 Task: Sort the products in the category "Pre-Mixed Cocktails" by unit price (low first).
Action: Mouse moved to (667, 242)
Screenshot: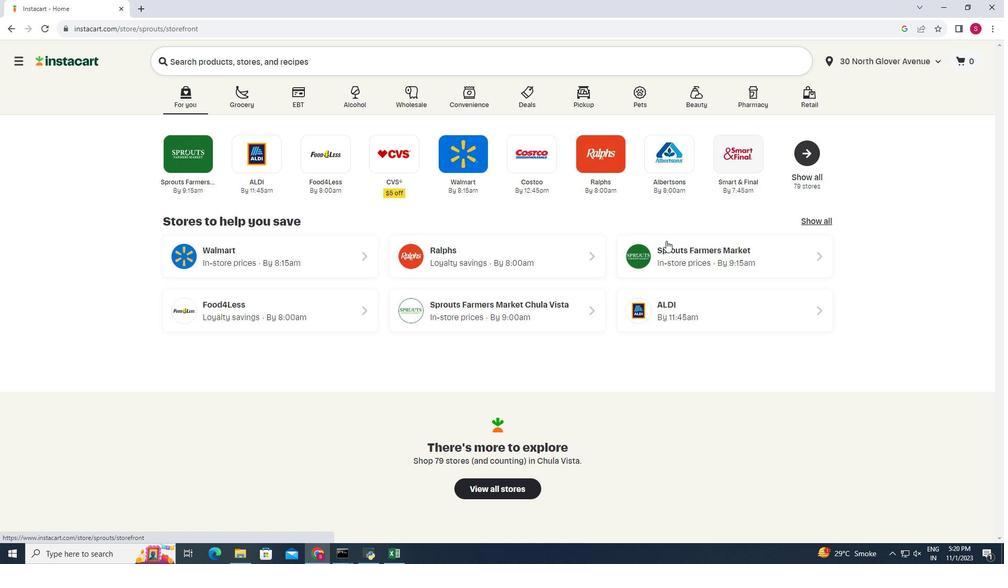 
Action: Mouse pressed left at (667, 242)
Screenshot: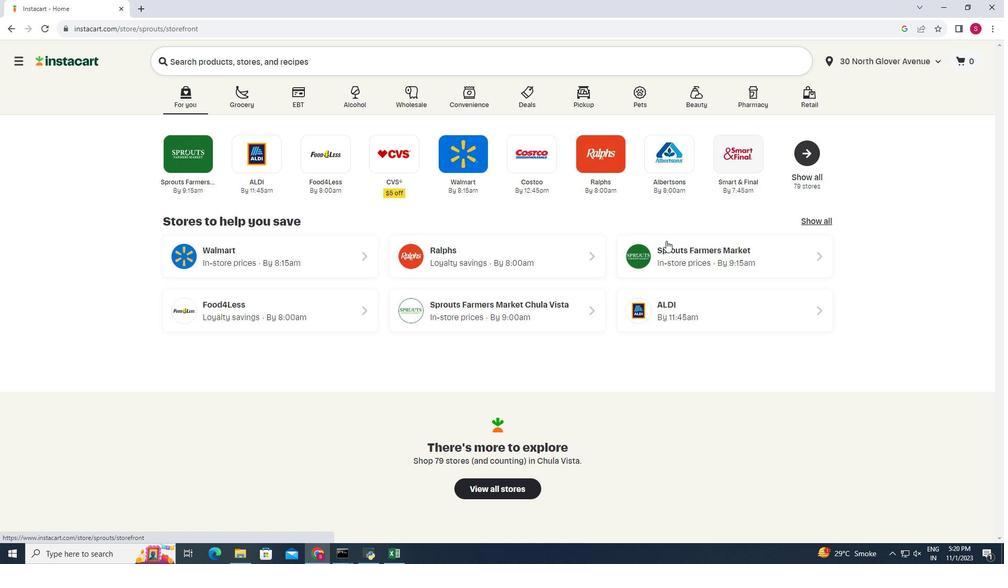 
Action: Mouse moved to (51, 521)
Screenshot: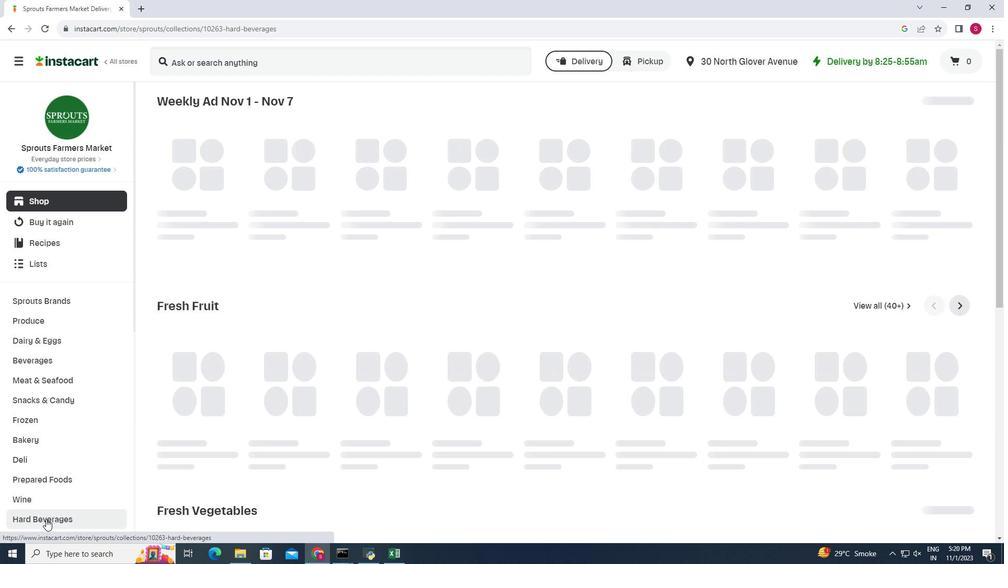 
Action: Mouse pressed left at (51, 521)
Screenshot: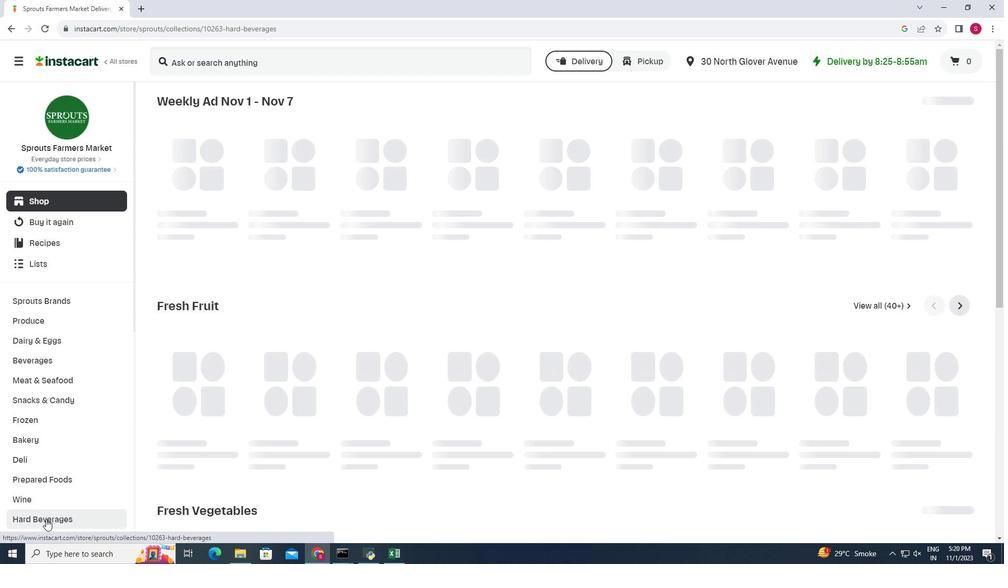 
Action: Mouse moved to (434, 123)
Screenshot: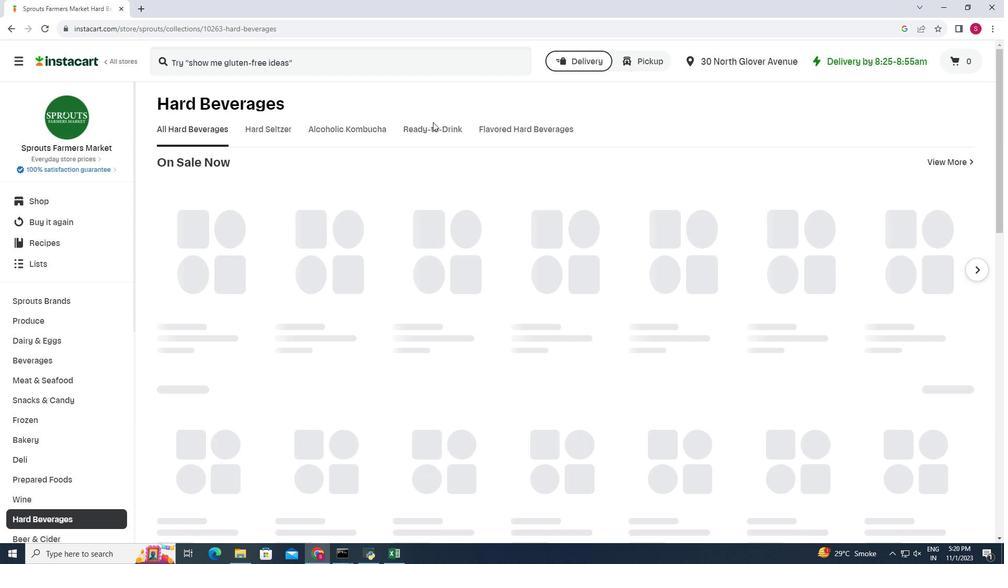 
Action: Mouse pressed left at (434, 123)
Screenshot: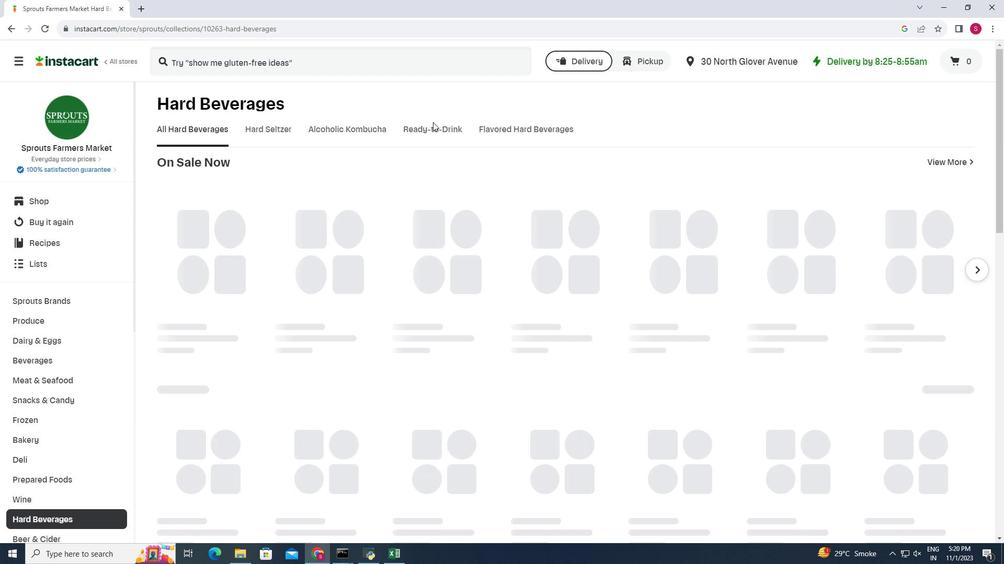 
Action: Mouse moved to (434, 126)
Screenshot: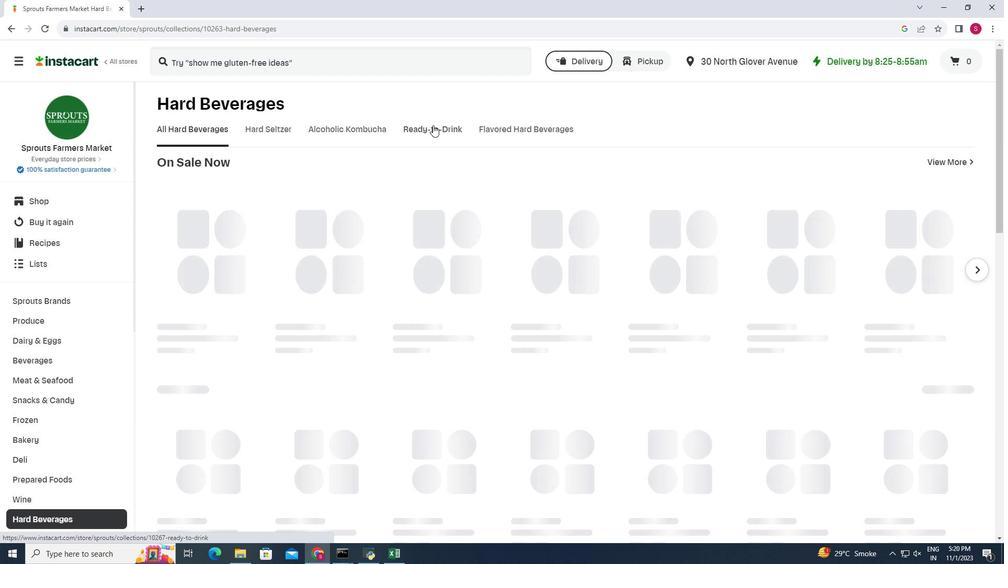
Action: Mouse pressed left at (434, 126)
Screenshot: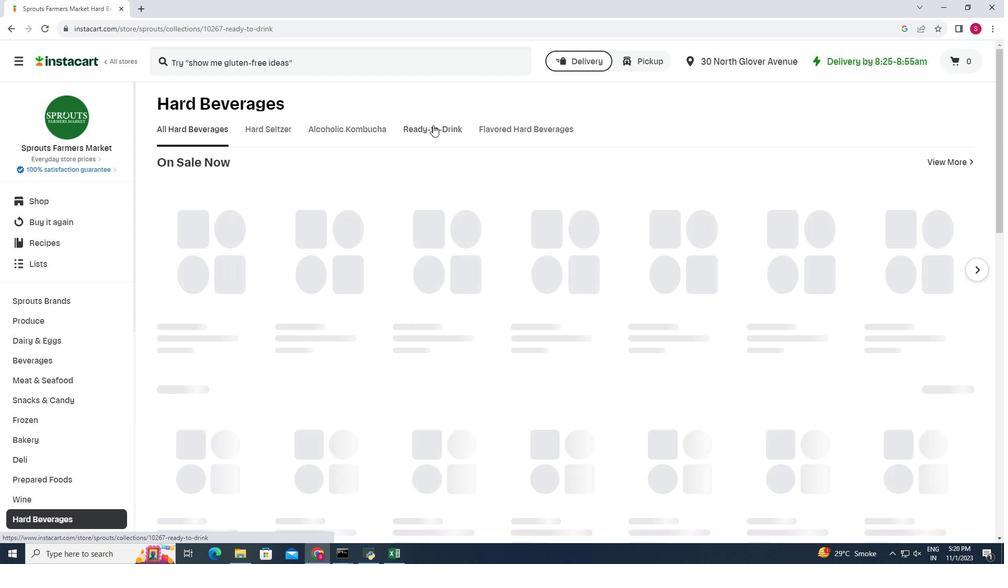 
Action: Mouse moved to (378, 167)
Screenshot: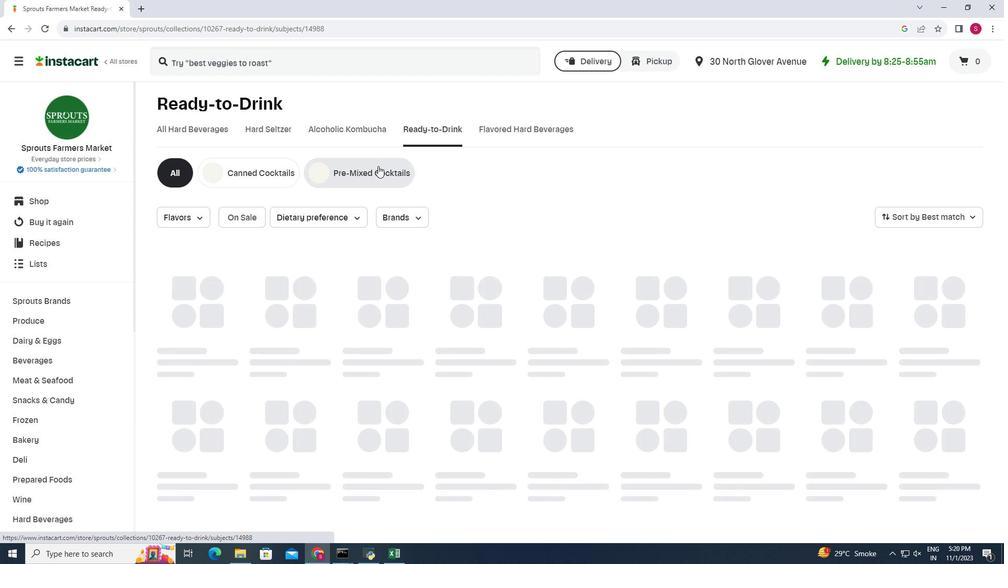 
Action: Mouse pressed left at (378, 167)
Screenshot: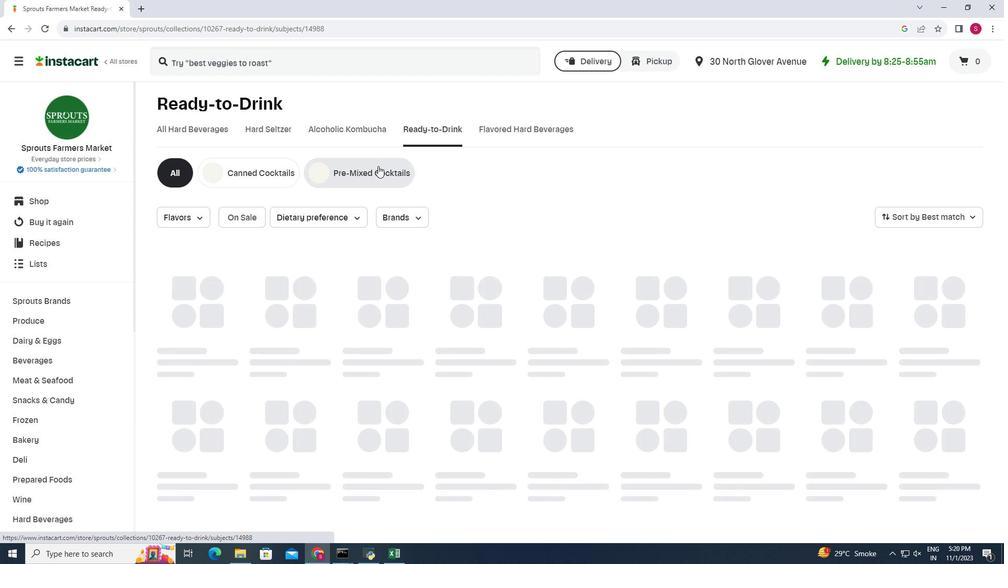 
Action: Mouse moved to (962, 207)
Screenshot: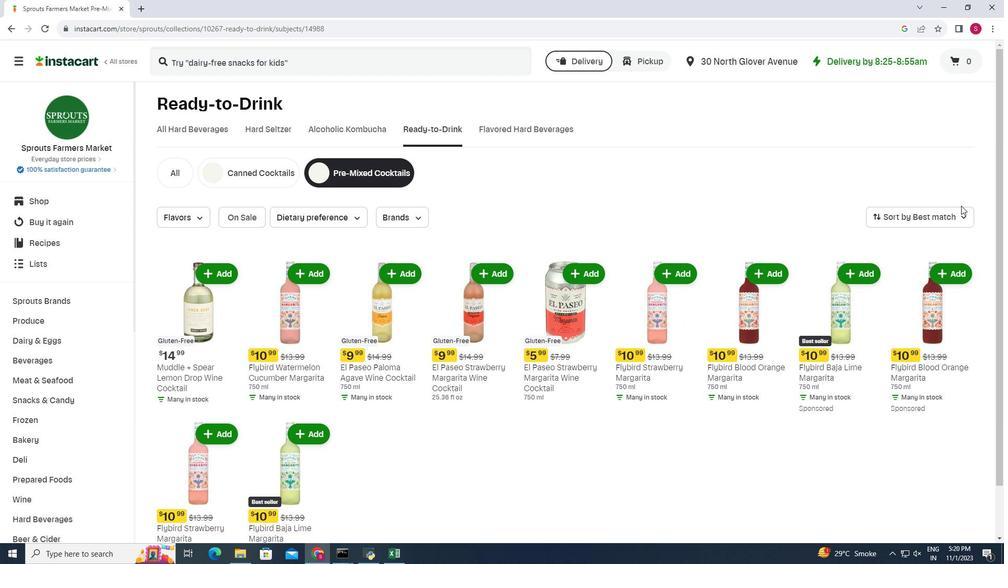 
Action: Mouse pressed left at (962, 207)
Screenshot: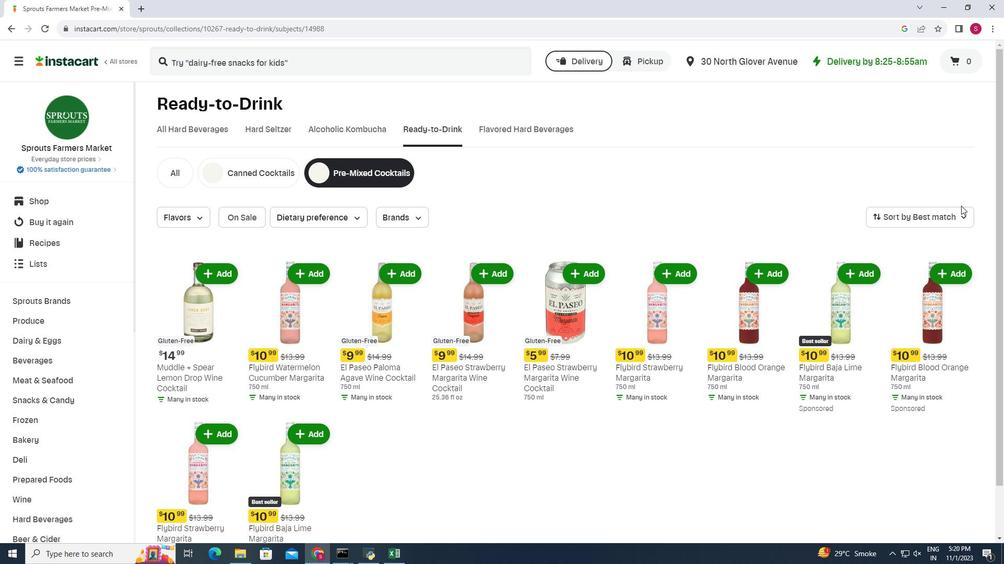 
Action: Mouse moved to (958, 216)
Screenshot: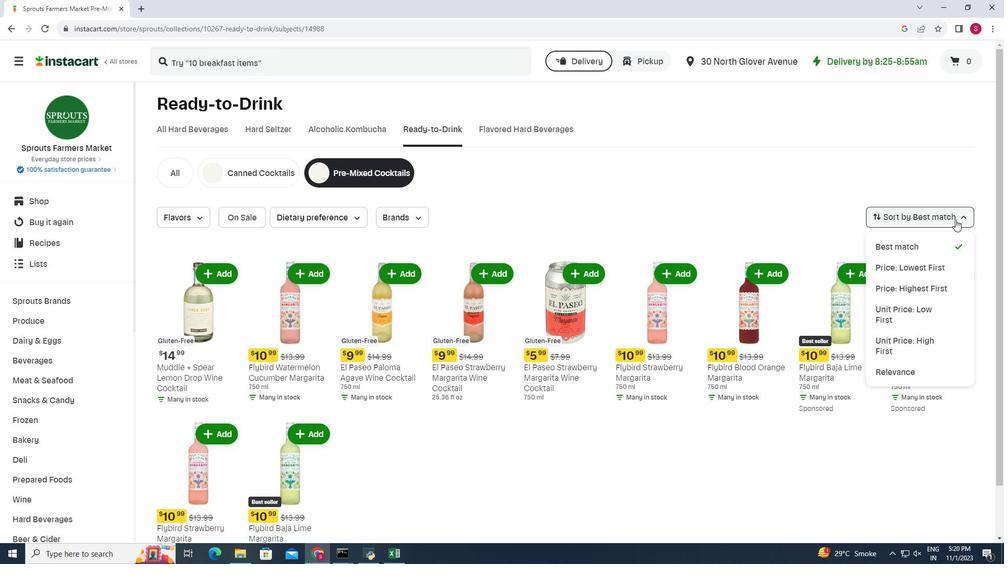 
Action: Mouse pressed left at (958, 216)
Screenshot: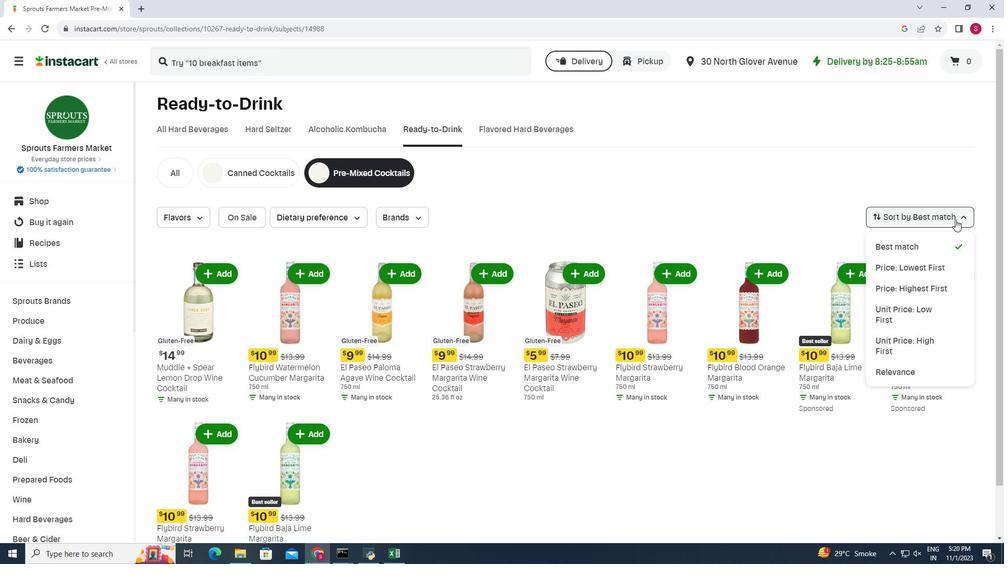 
Action: Mouse moved to (939, 308)
Screenshot: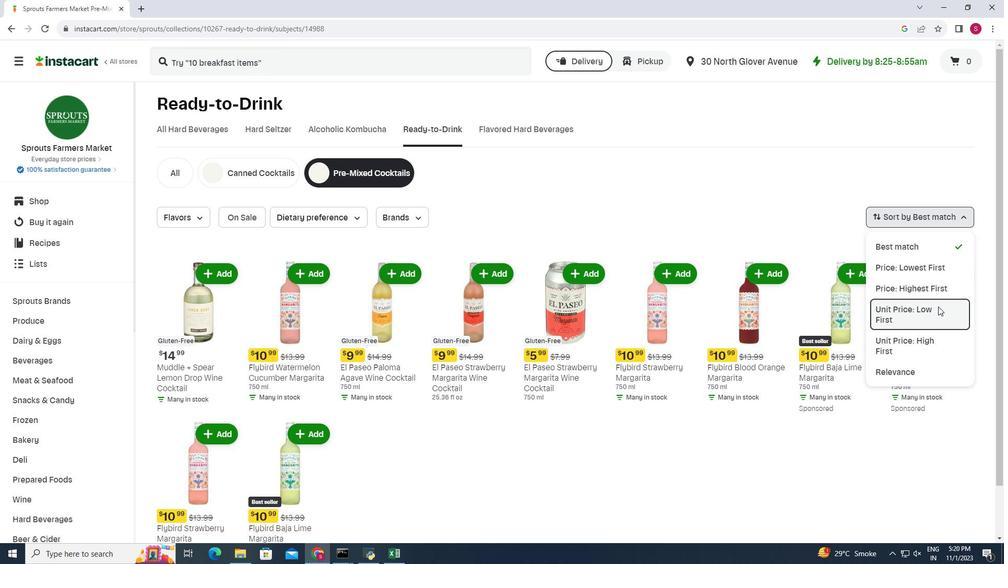 
Action: Mouse pressed left at (939, 308)
Screenshot: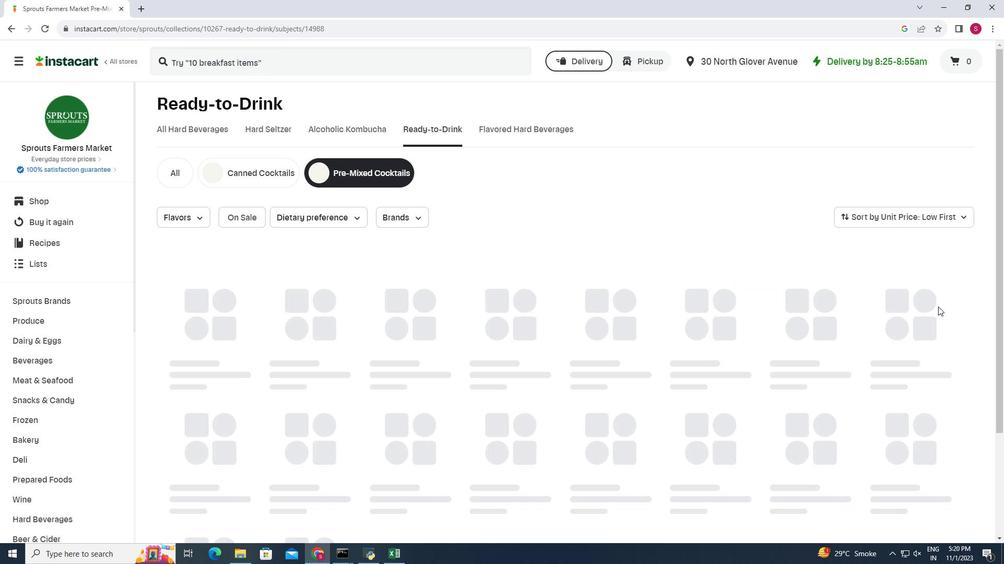 
Action: Mouse moved to (569, 230)
Screenshot: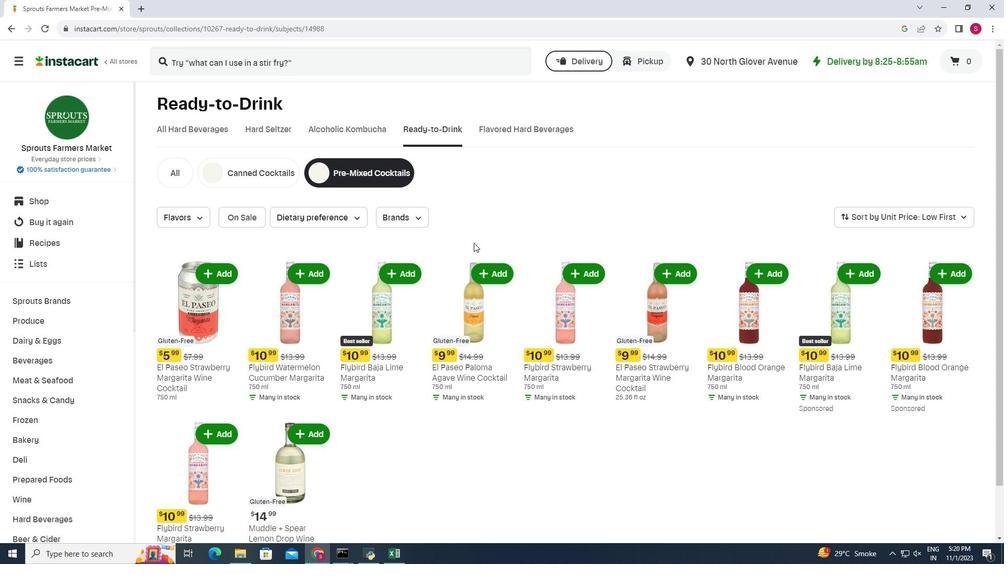 
